 Task: Add the task  Upgrade and migrate company servers to a cloud-based solution to the section API Management Sprint in the project AgileCore and add a Due Date to the respective task as 2023/09/01
Action: Mouse moved to (96, 330)
Screenshot: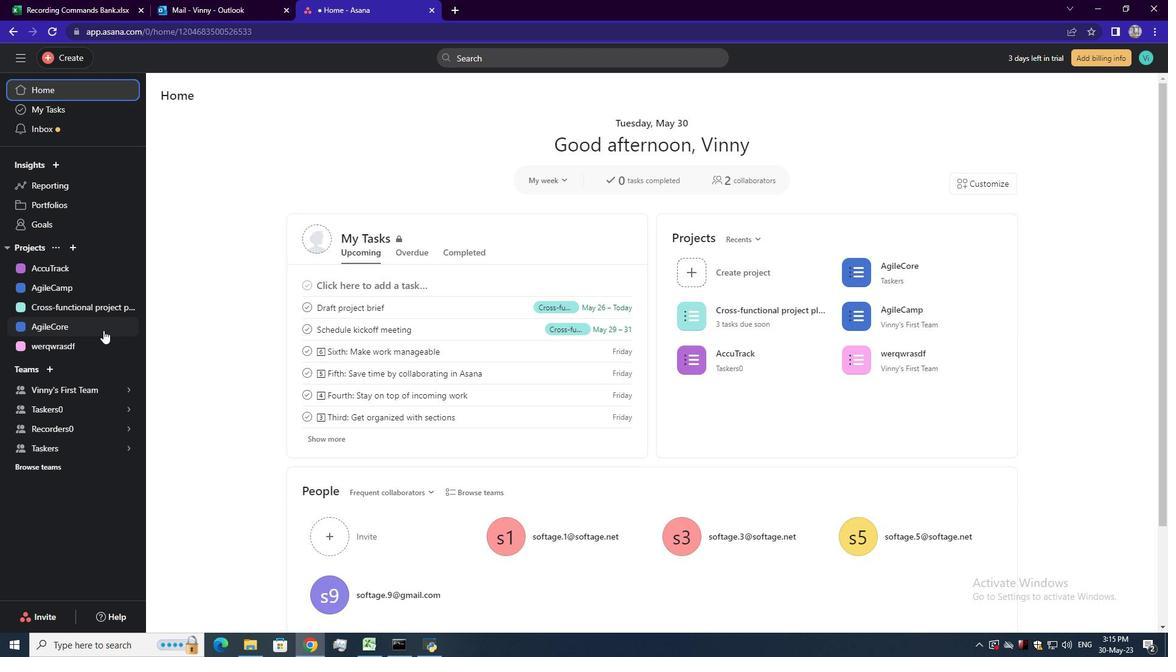 
Action: Mouse pressed left at (96, 330)
Screenshot: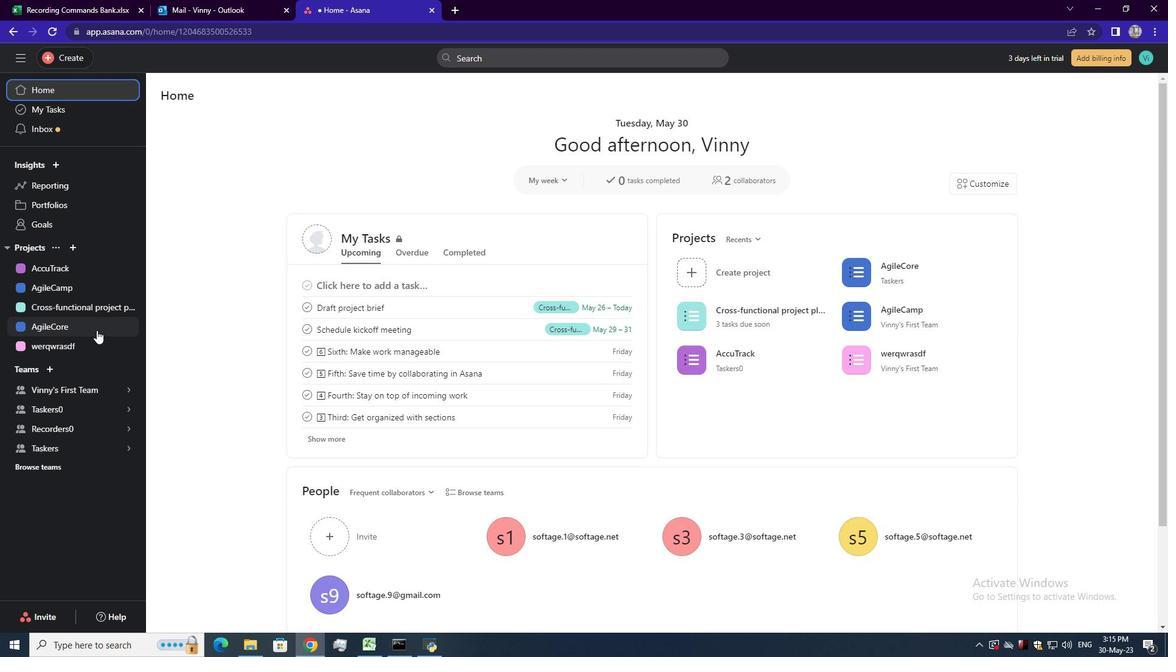 
Action: Mouse moved to (355, 389)
Screenshot: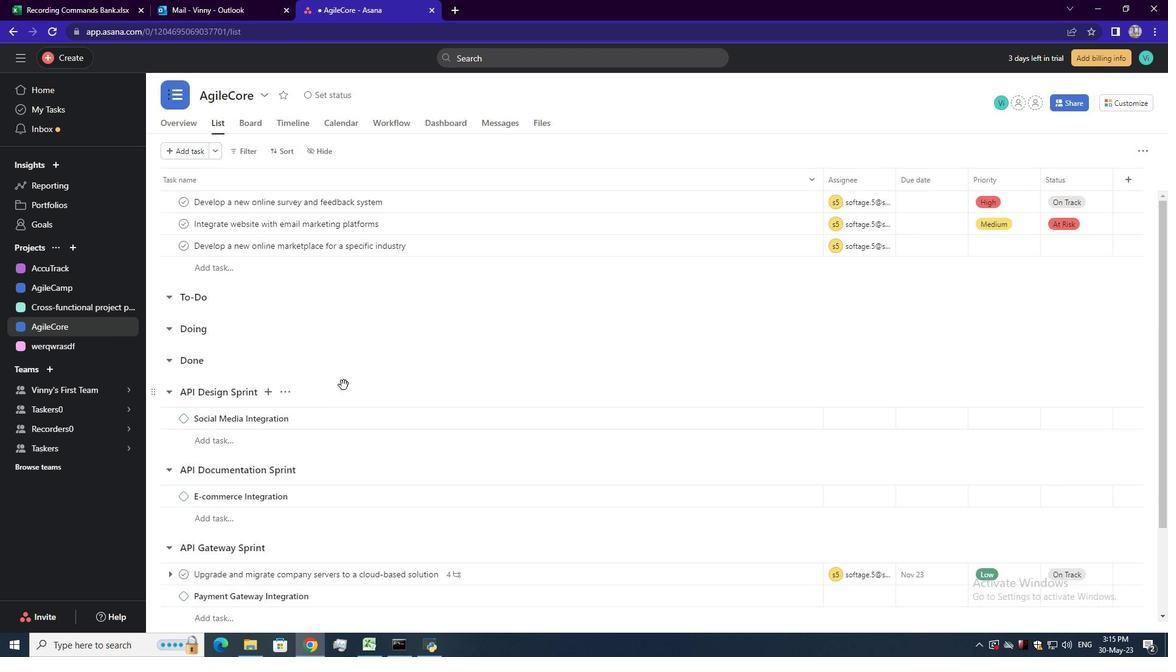 
Action: Mouse scrolled (355, 388) with delta (0, 0)
Screenshot: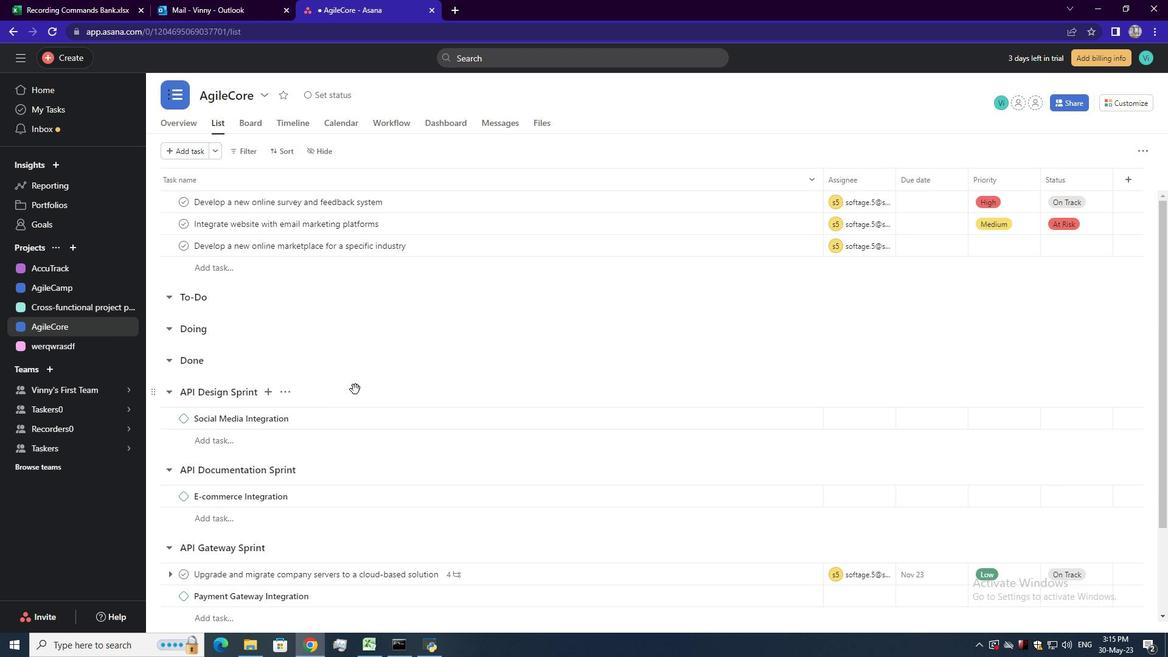 
Action: Mouse scrolled (355, 388) with delta (0, 0)
Screenshot: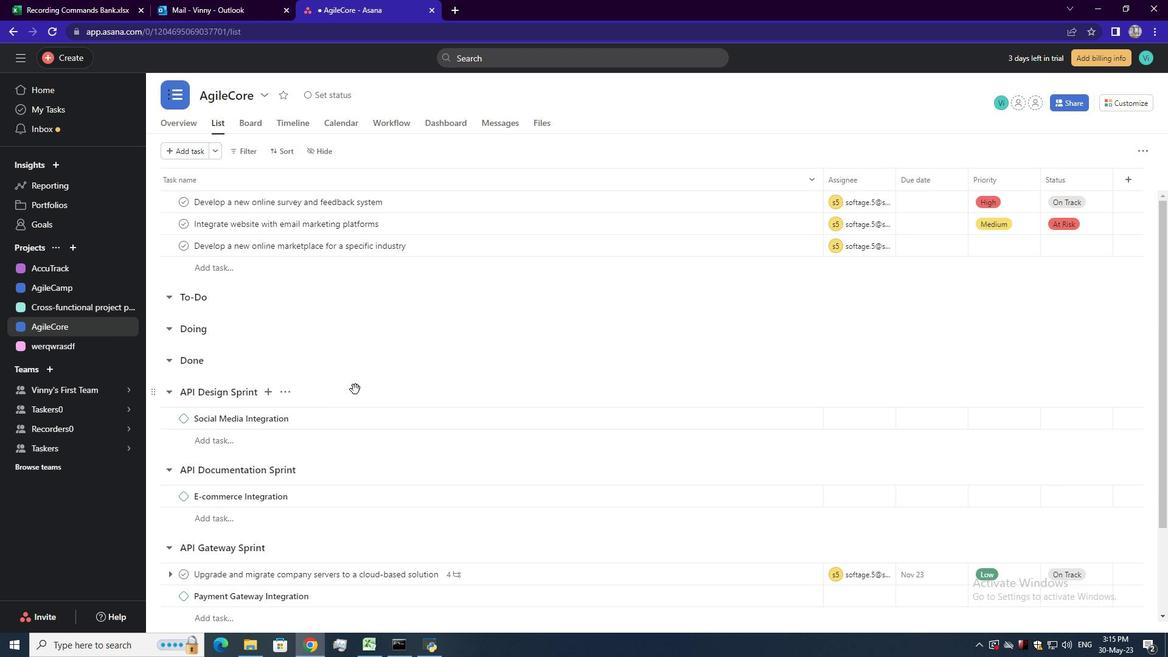 
Action: Mouse scrolled (355, 388) with delta (0, 0)
Screenshot: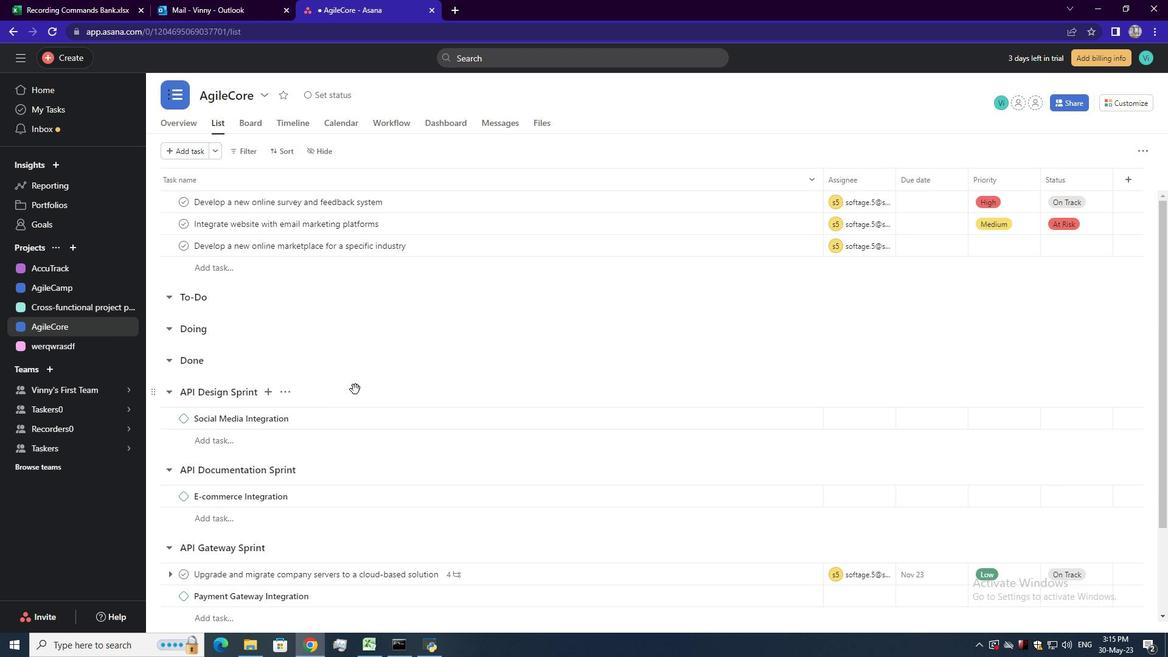 
Action: Mouse scrolled (355, 388) with delta (0, 0)
Screenshot: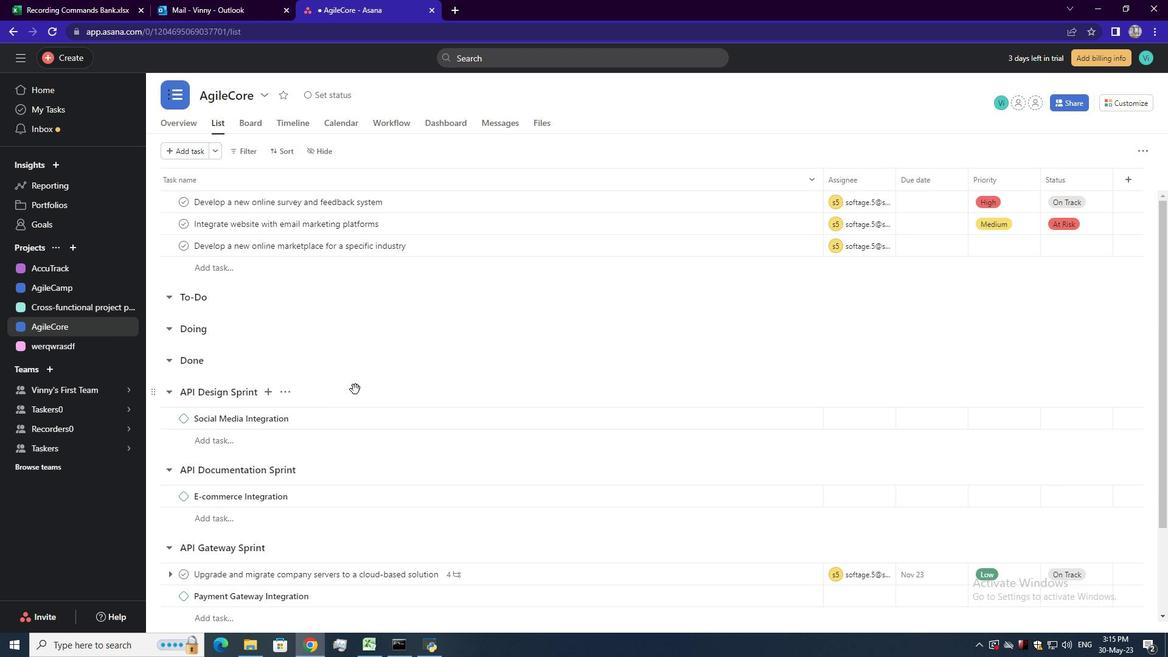 
Action: Mouse scrolled (355, 388) with delta (0, 0)
Screenshot: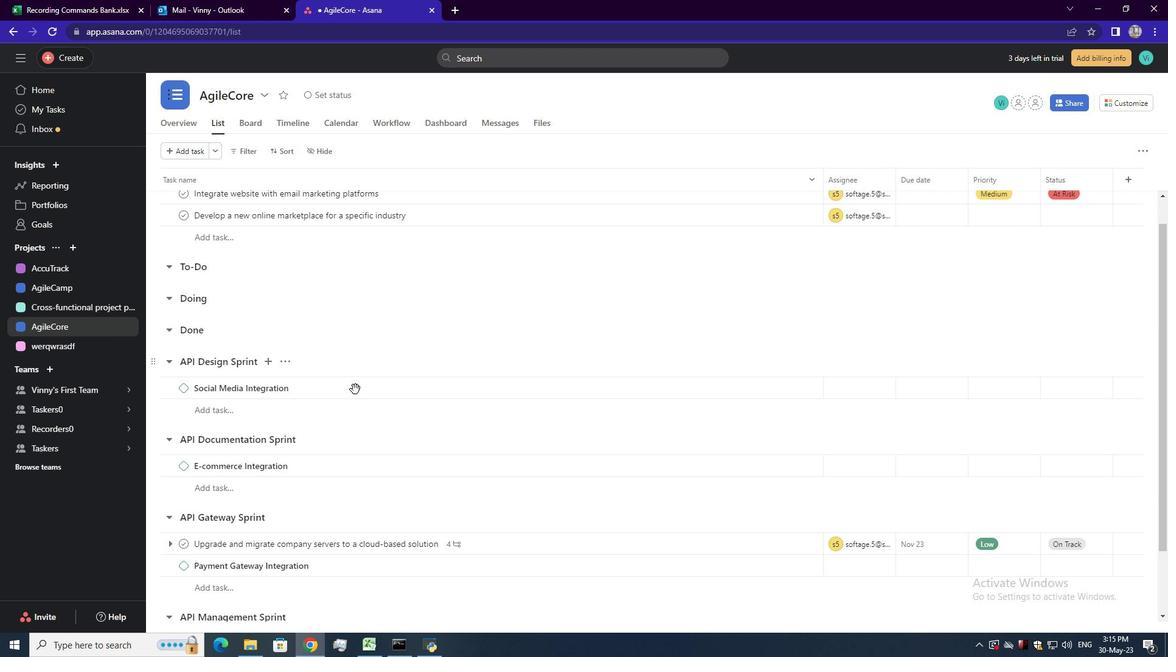 
Action: Mouse moved to (789, 467)
Screenshot: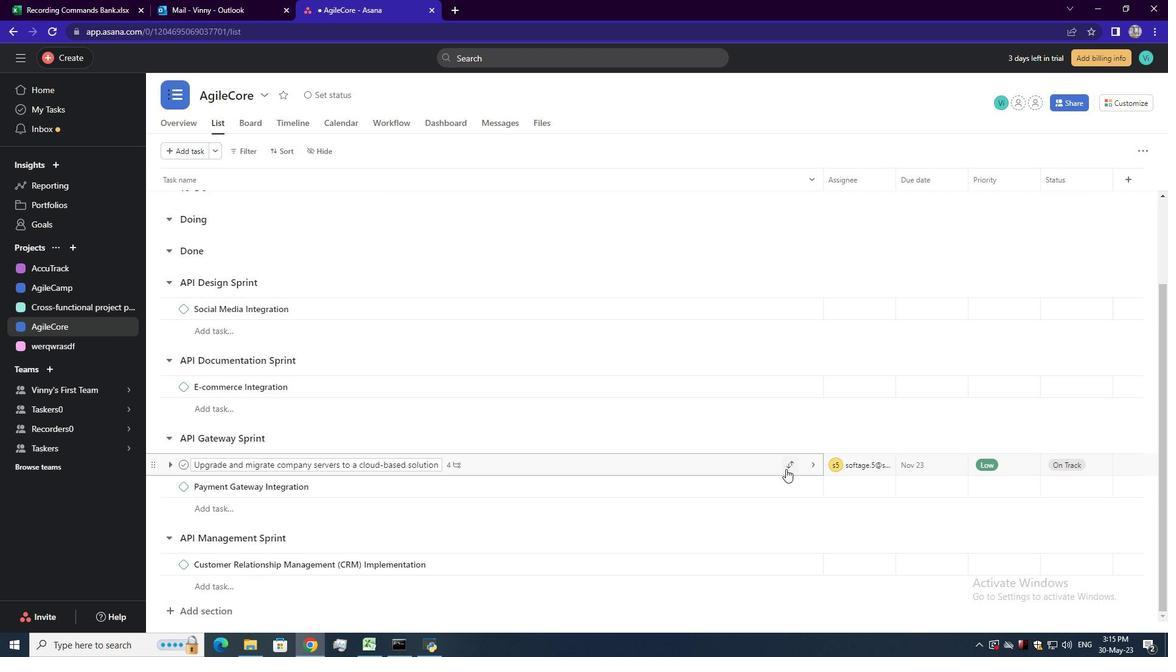 
Action: Mouse pressed left at (789, 467)
Screenshot: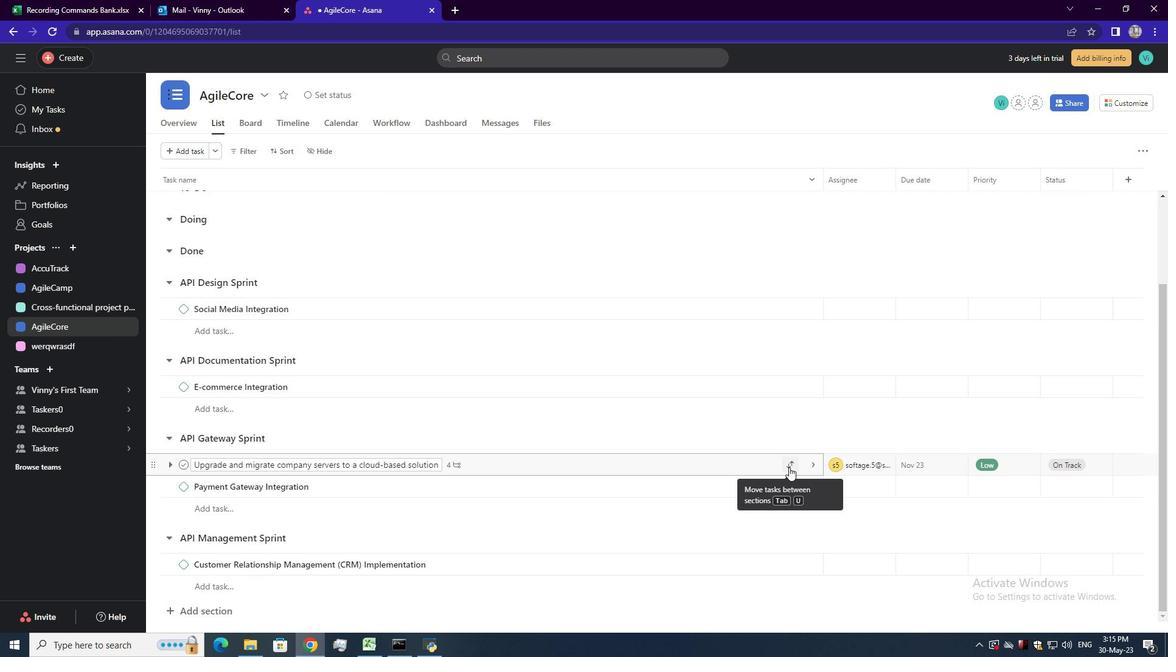 
Action: Mouse moved to (793, 480)
Screenshot: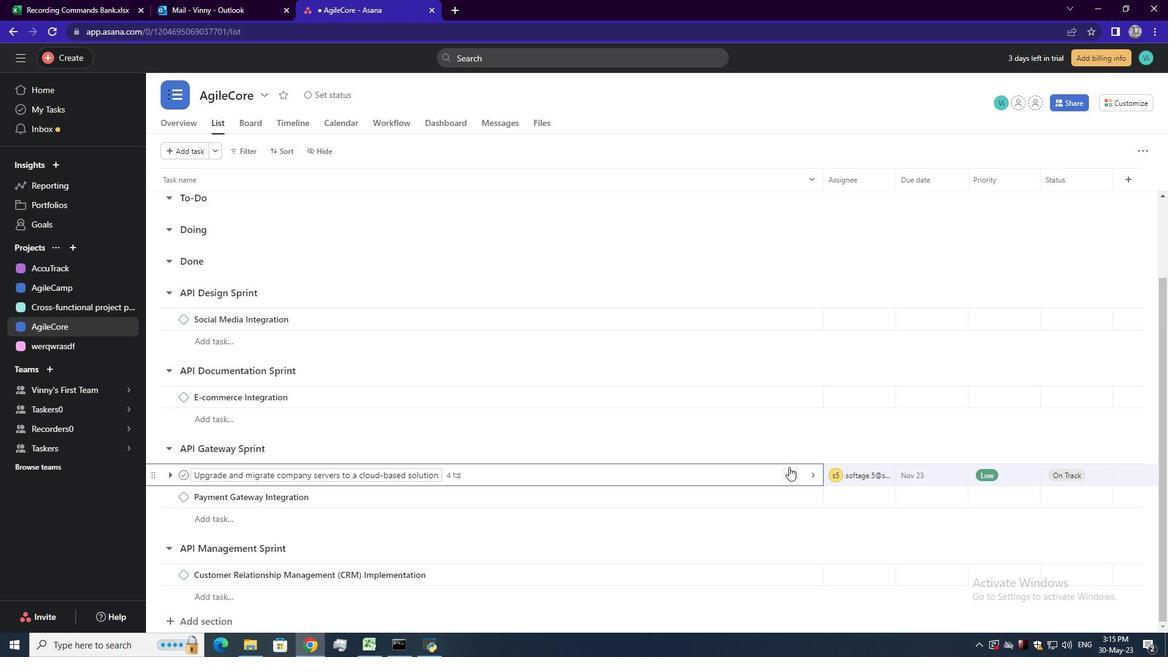 
Action: Mouse pressed left at (793, 480)
Screenshot: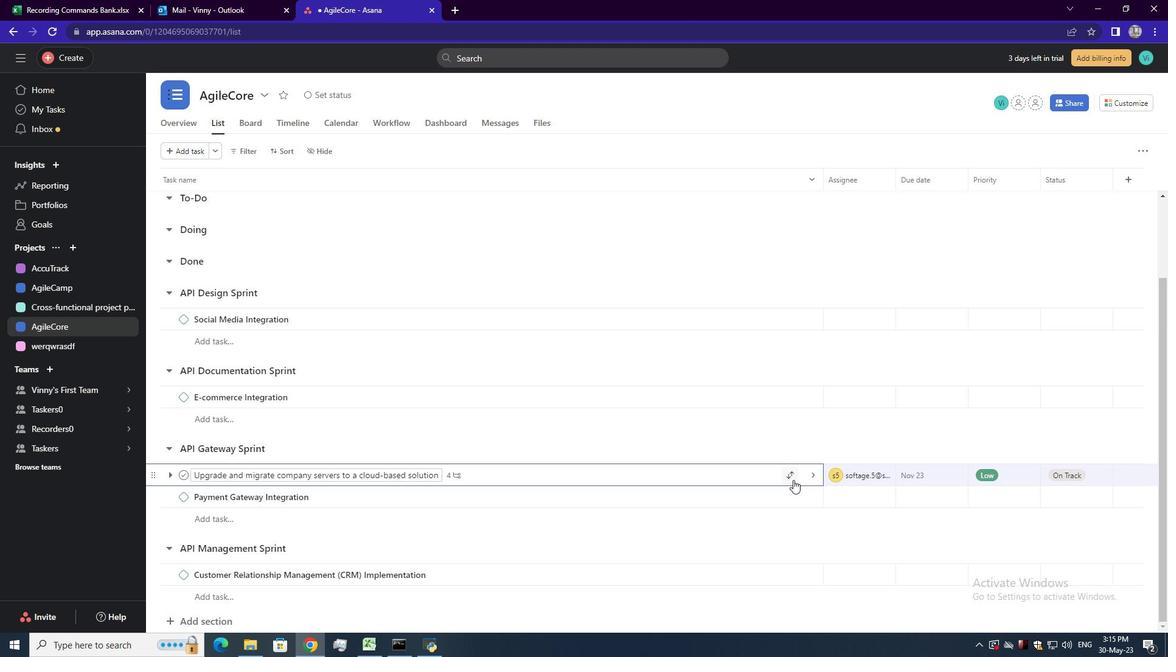 
Action: Mouse moved to (744, 454)
Screenshot: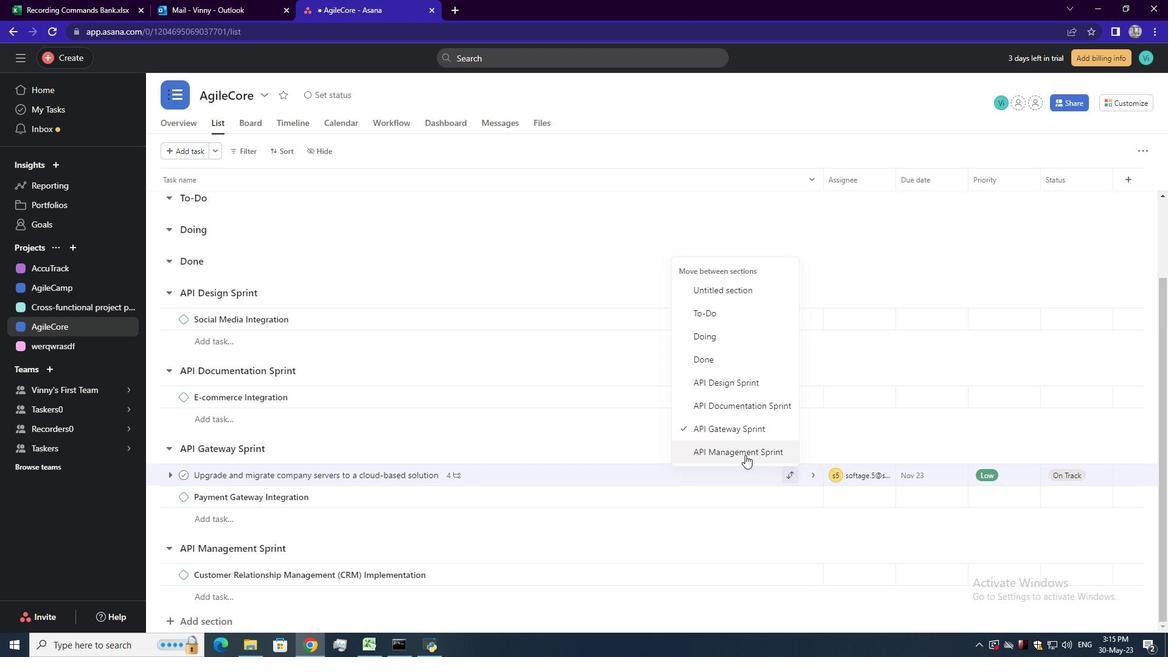 
Action: Mouse pressed left at (744, 454)
Screenshot: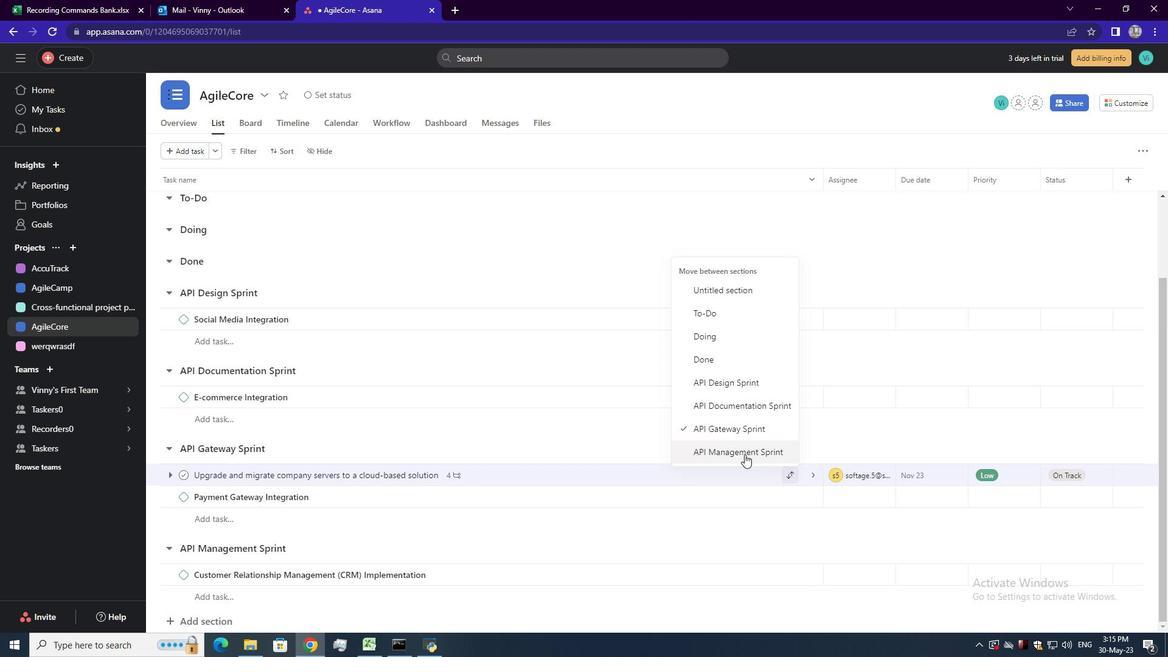 
Action: Mouse moved to (927, 551)
Screenshot: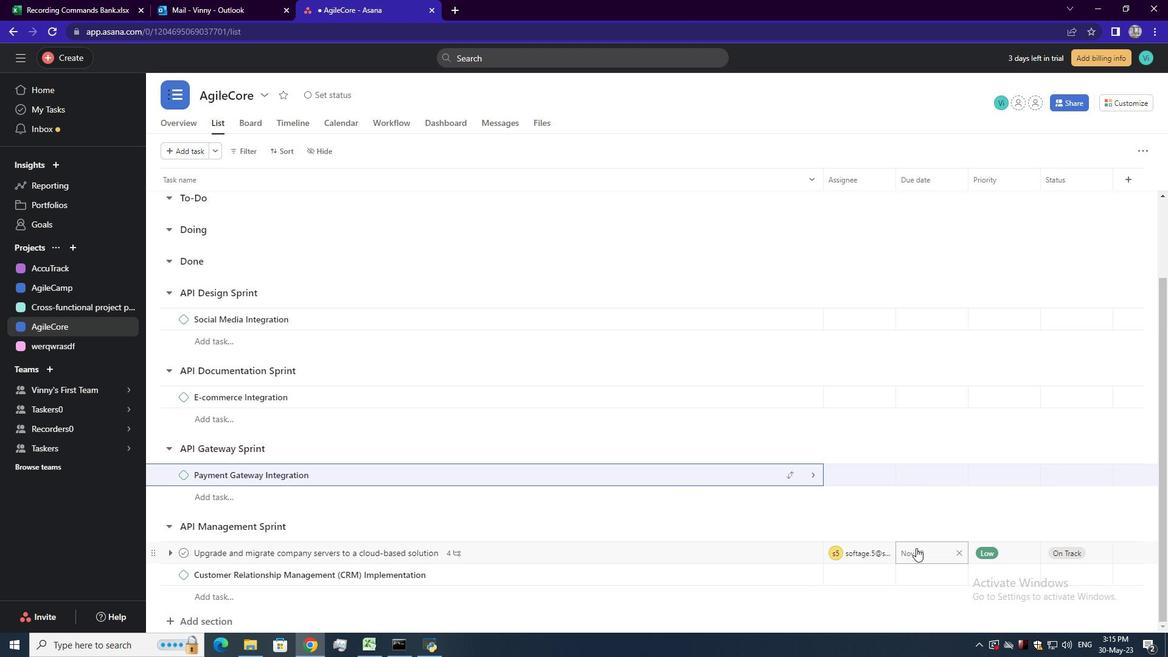 
Action: Mouse pressed left at (927, 551)
Screenshot: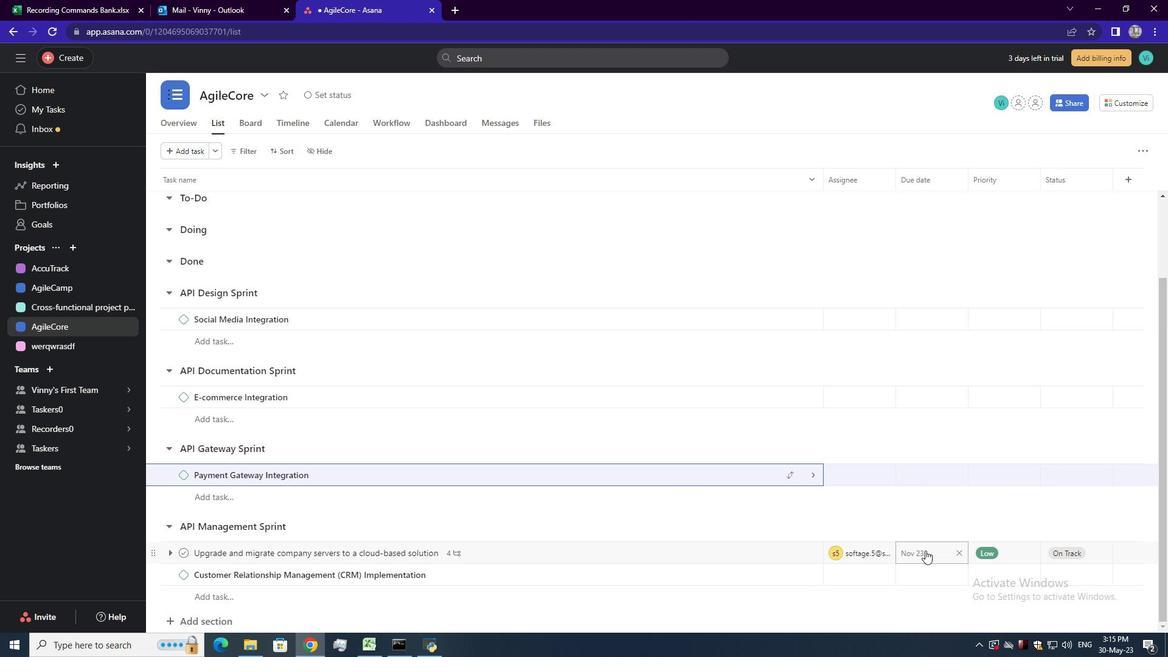 
Action: Mouse moved to (1035, 304)
Screenshot: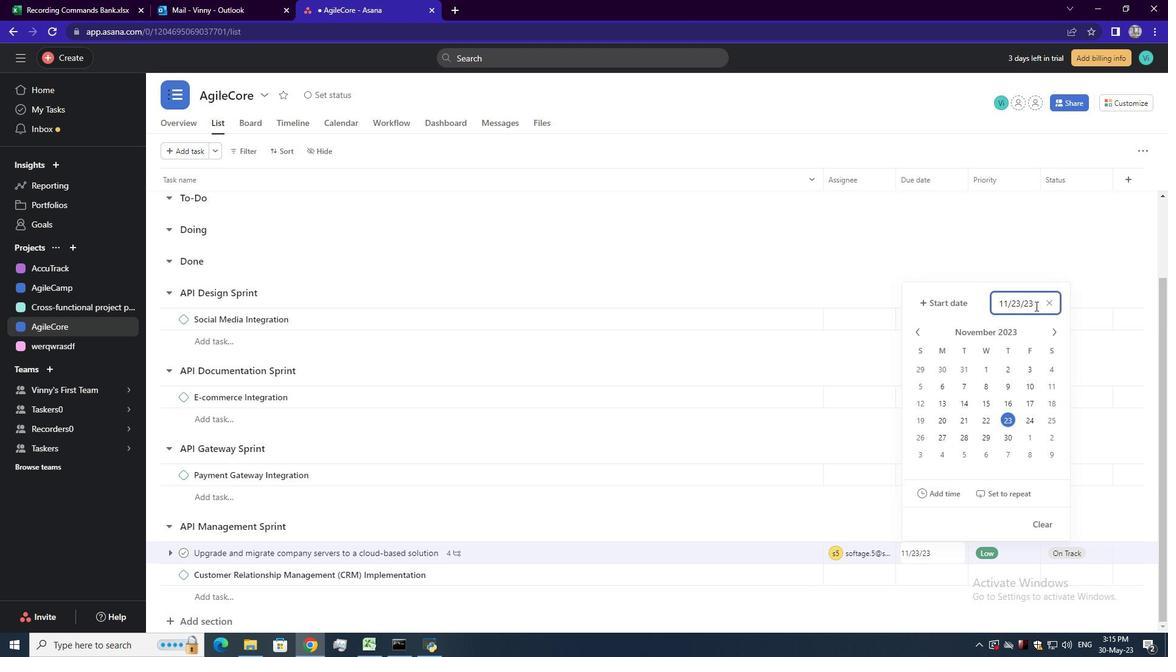 
Action: Mouse pressed left at (1035, 304)
Screenshot: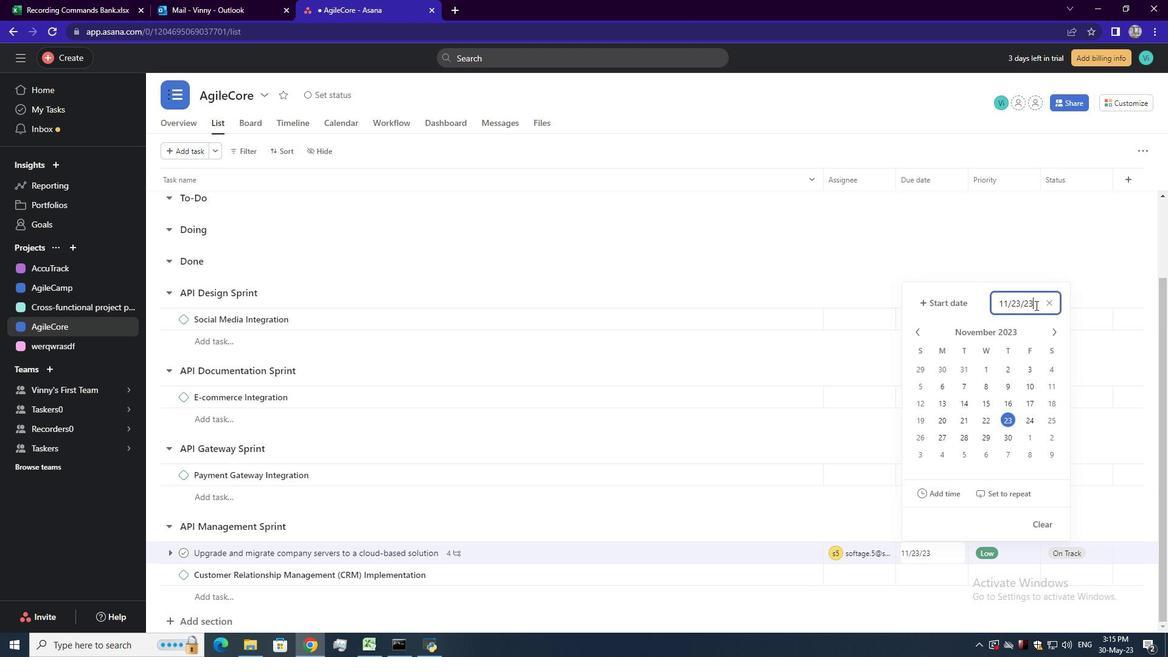 
Action: Key pressed <Key.backspace><Key.backspace><Key.backspace><Key.backspace><Key.backspace><Key.backspace><Key.backspace><Key.backspace><Key.backspace><Key.backspace><Key.backspace><Key.backspace><Key.backspace><Key.backspace><Key.backspace><Key.backspace><Key.backspace><Key.backspace><Key.backspace><Key.backspace><Key.backspace>2023/09/01<Key.enter>
Screenshot: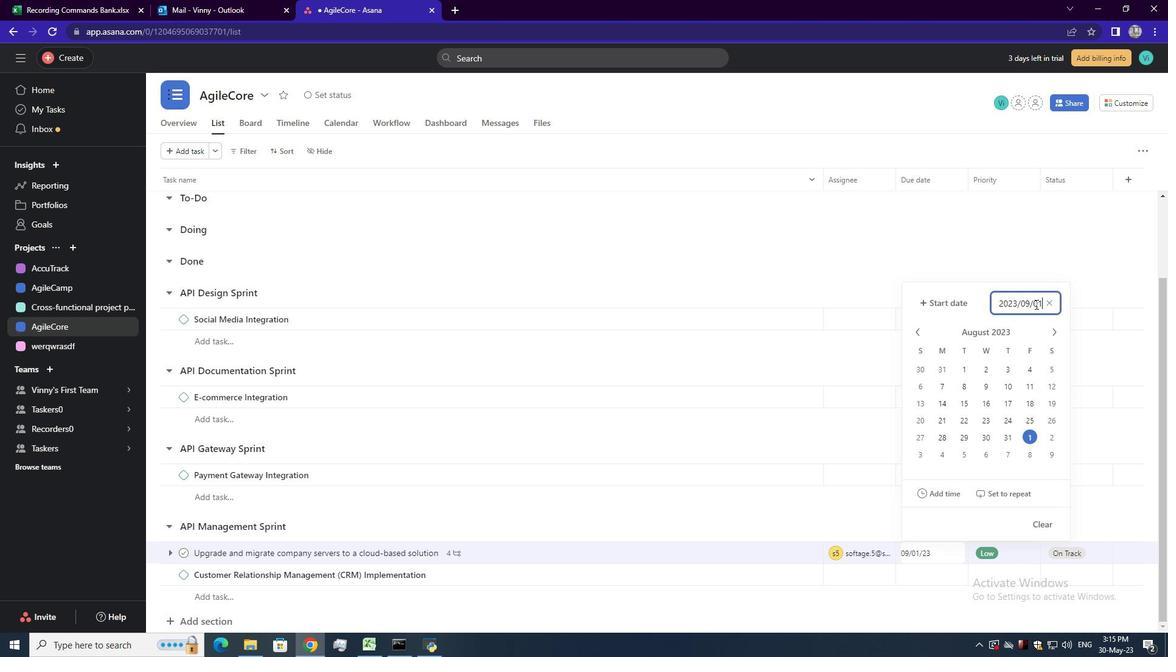 
